 Task: Show the media title on video start at the top-right position and save.
Action: Mouse moved to (113, 11)
Screenshot: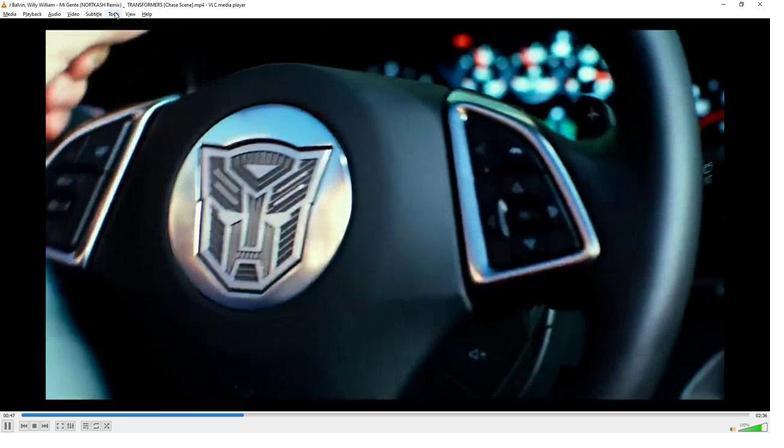 
Action: Mouse pressed left at (113, 11)
Screenshot: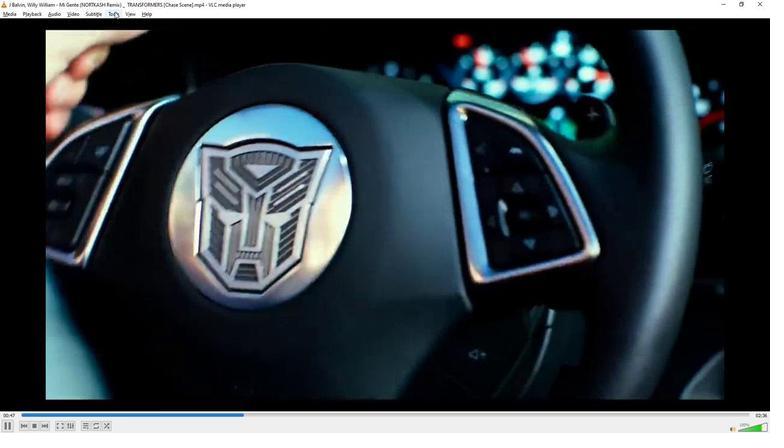 
Action: Mouse moved to (131, 108)
Screenshot: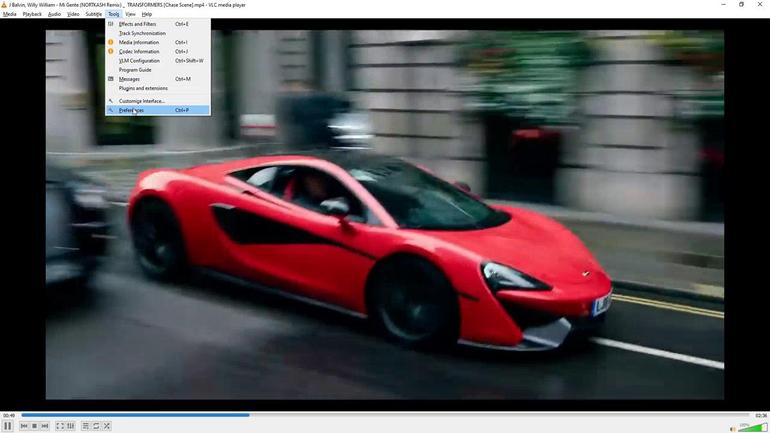
Action: Mouse pressed left at (131, 108)
Screenshot: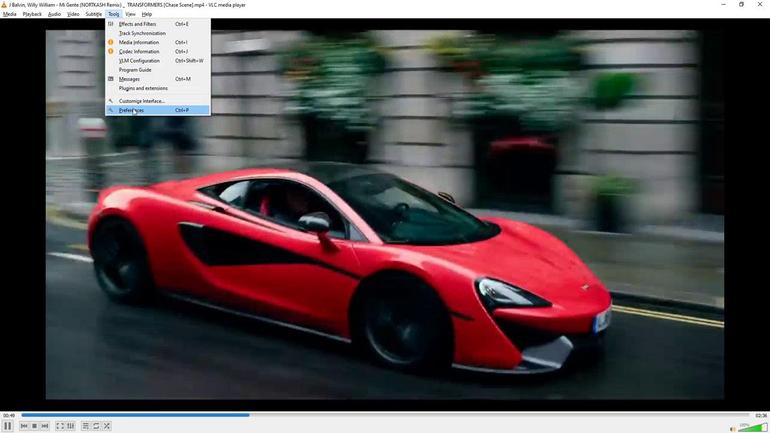 
Action: Mouse moved to (284, 87)
Screenshot: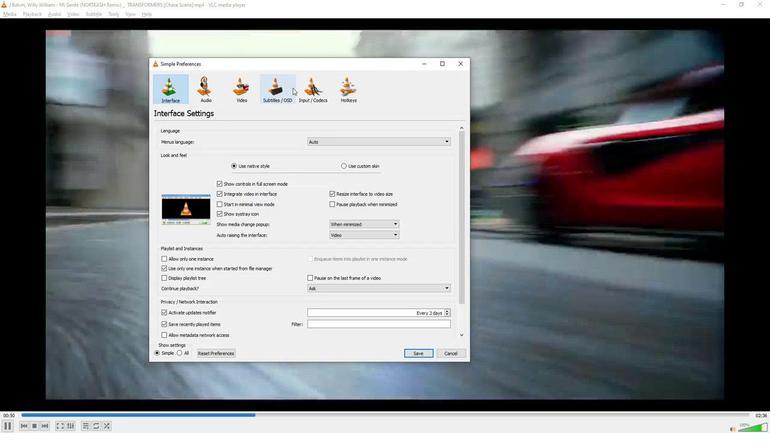 
Action: Mouse pressed left at (284, 87)
Screenshot: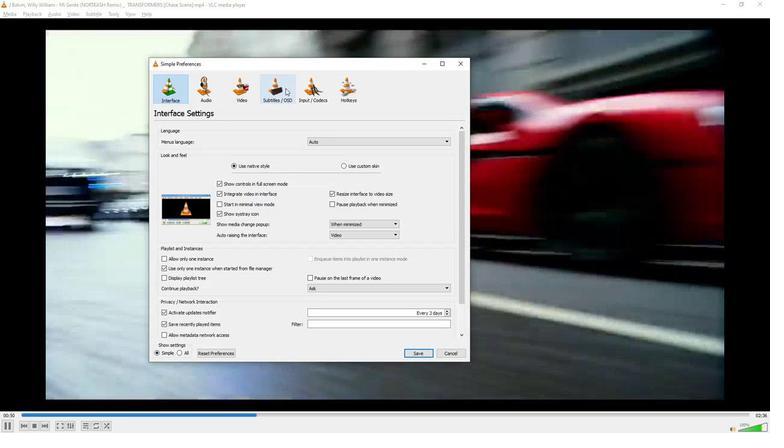 
Action: Mouse moved to (319, 149)
Screenshot: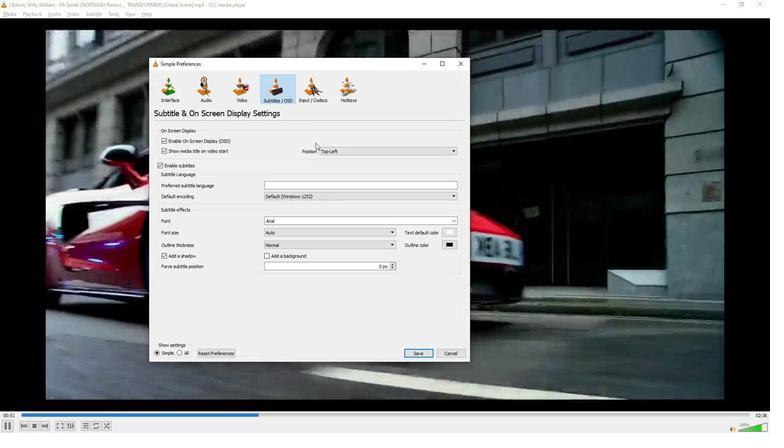 
Action: Mouse pressed left at (319, 149)
Screenshot: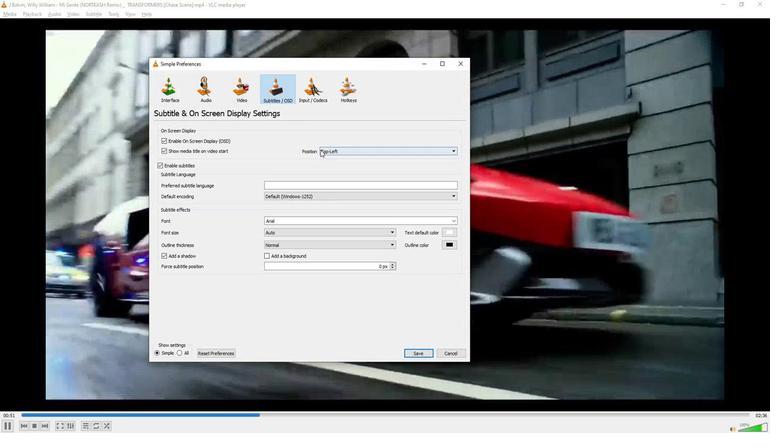 
Action: Mouse moved to (330, 188)
Screenshot: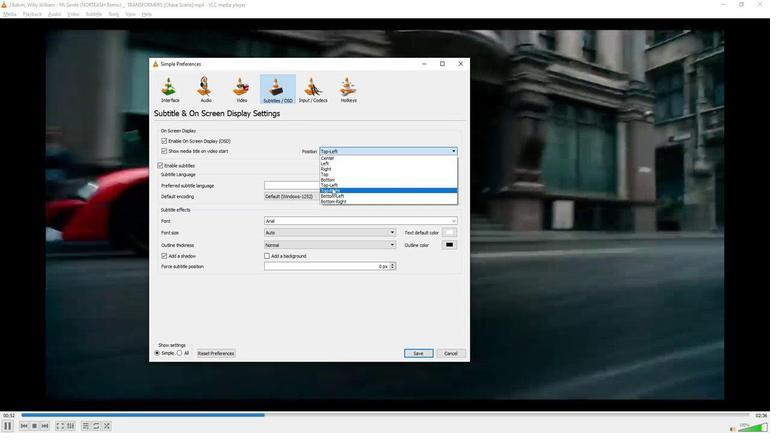 
Action: Mouse pressed left at (330, 188)
Screenshot: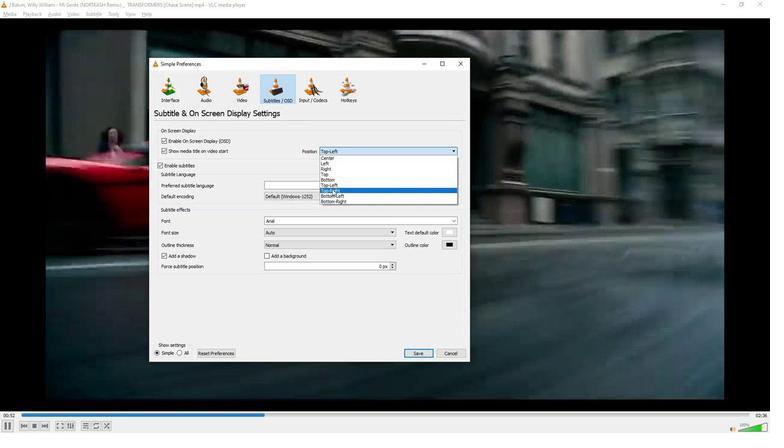 
Action: Mouse moved to (417, 357)
Screenshot: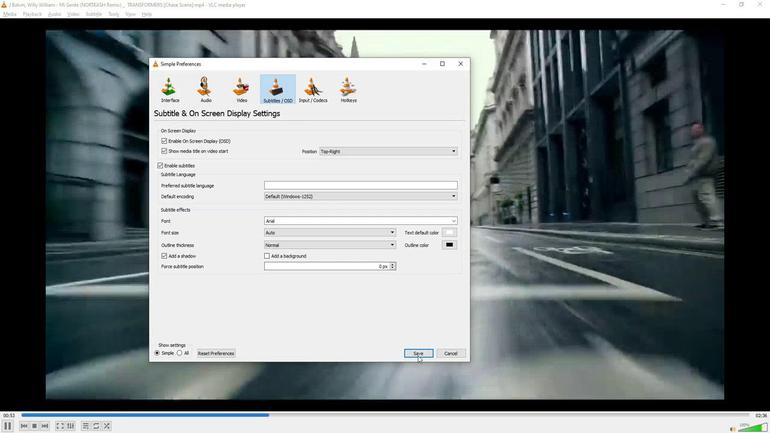 
Action: Mouse pressed left at (417, 357)
Screenshot: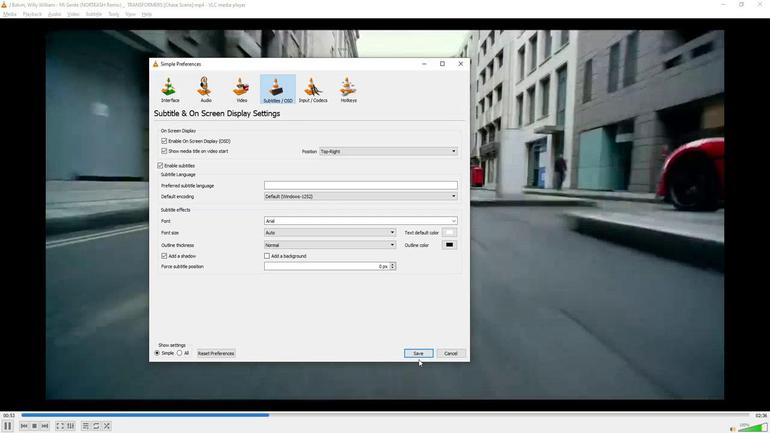 
Action: Mouse moved to (413, 355)
Screenshot: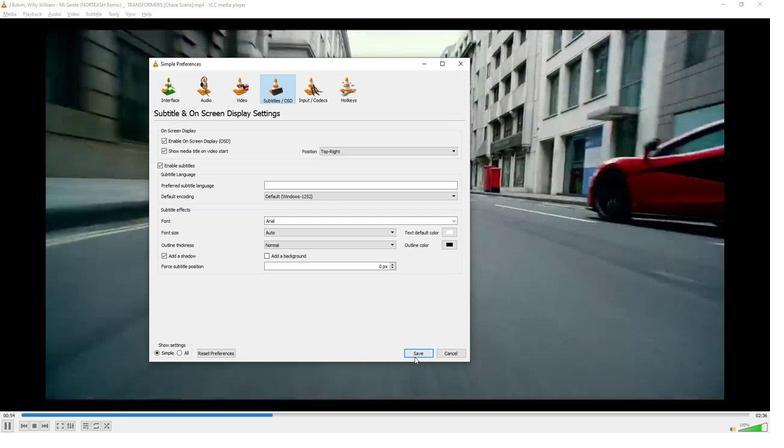 
Action: Mouse pressed left at (413, 355)
Screenshot: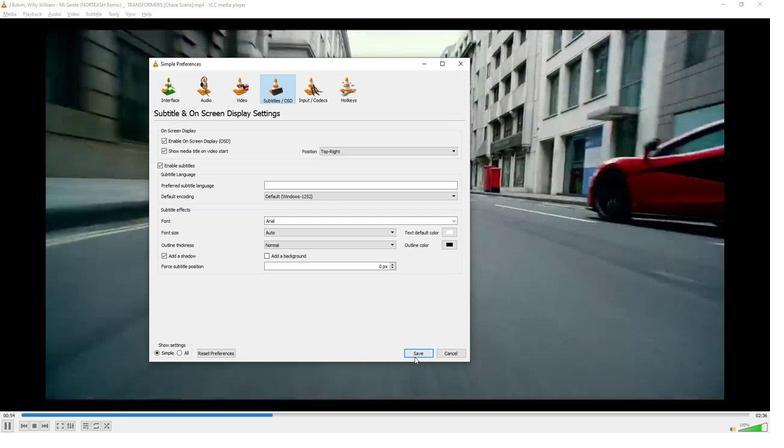 
Action: Mouse moved to (411, 351)
Screenshot: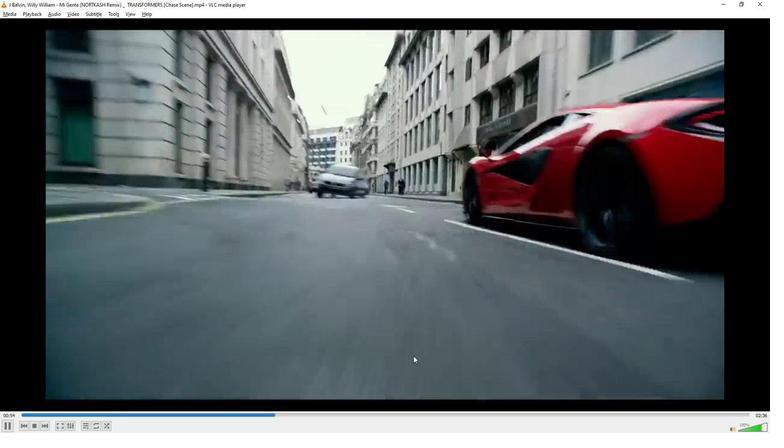 
